 Task: Comment on an existing issue to provide additional information.
Action: Mouse moved to (1263, 74)
Screenshot: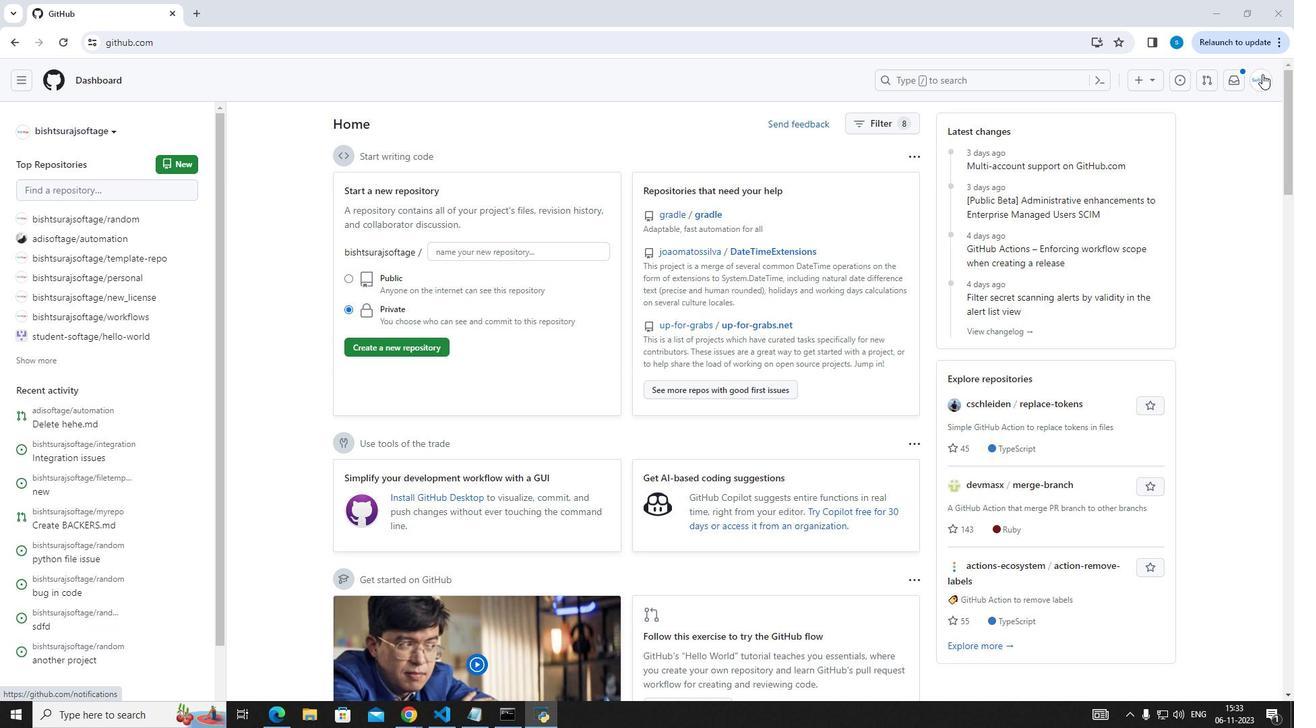 
Action: Mouse pressed left at (1263, 74)
Screenshot: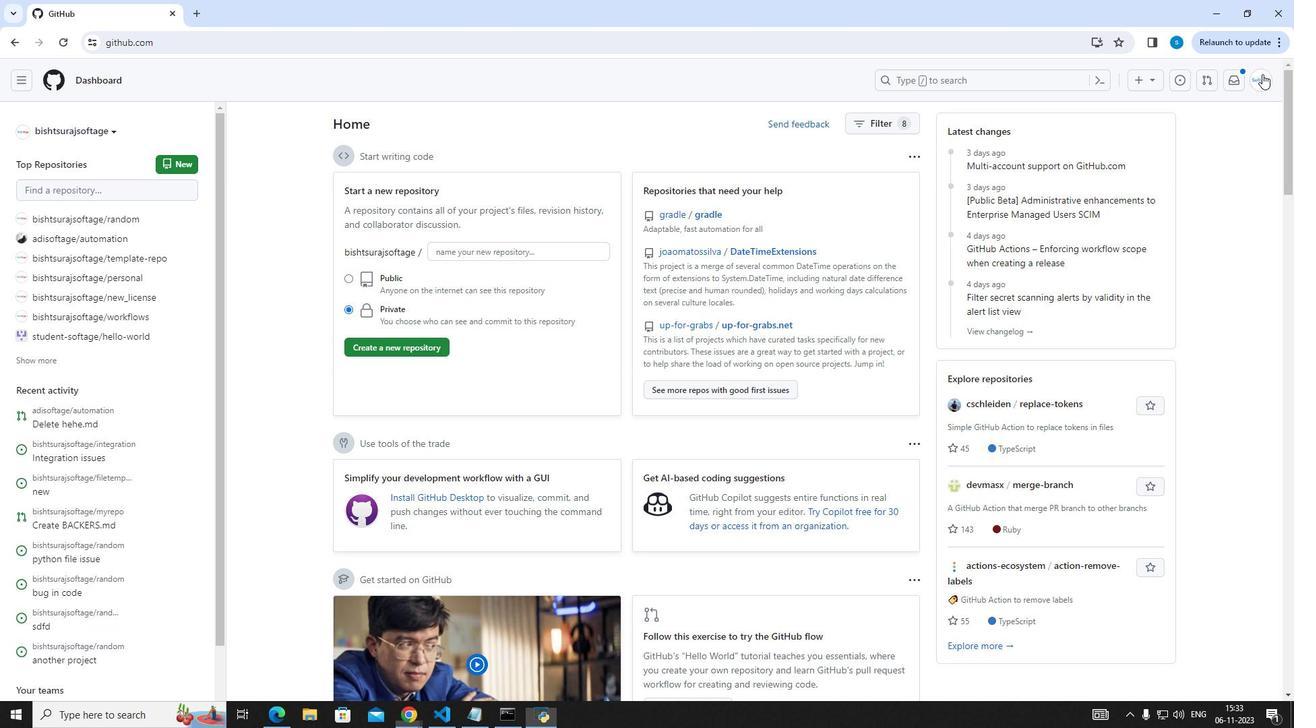 
Action: Mouse moved to (1185, 195)
Screenshot: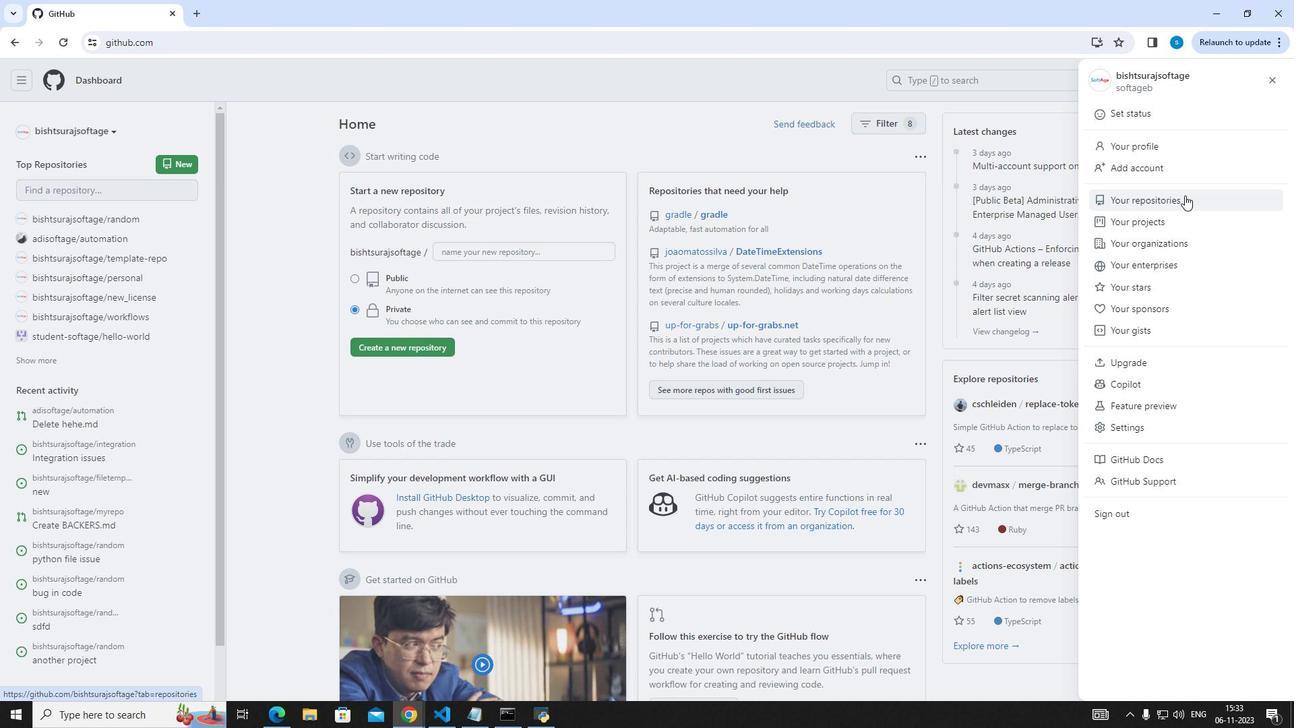 
Action: Mouse pressed left at (1185, 195)
Screenshot: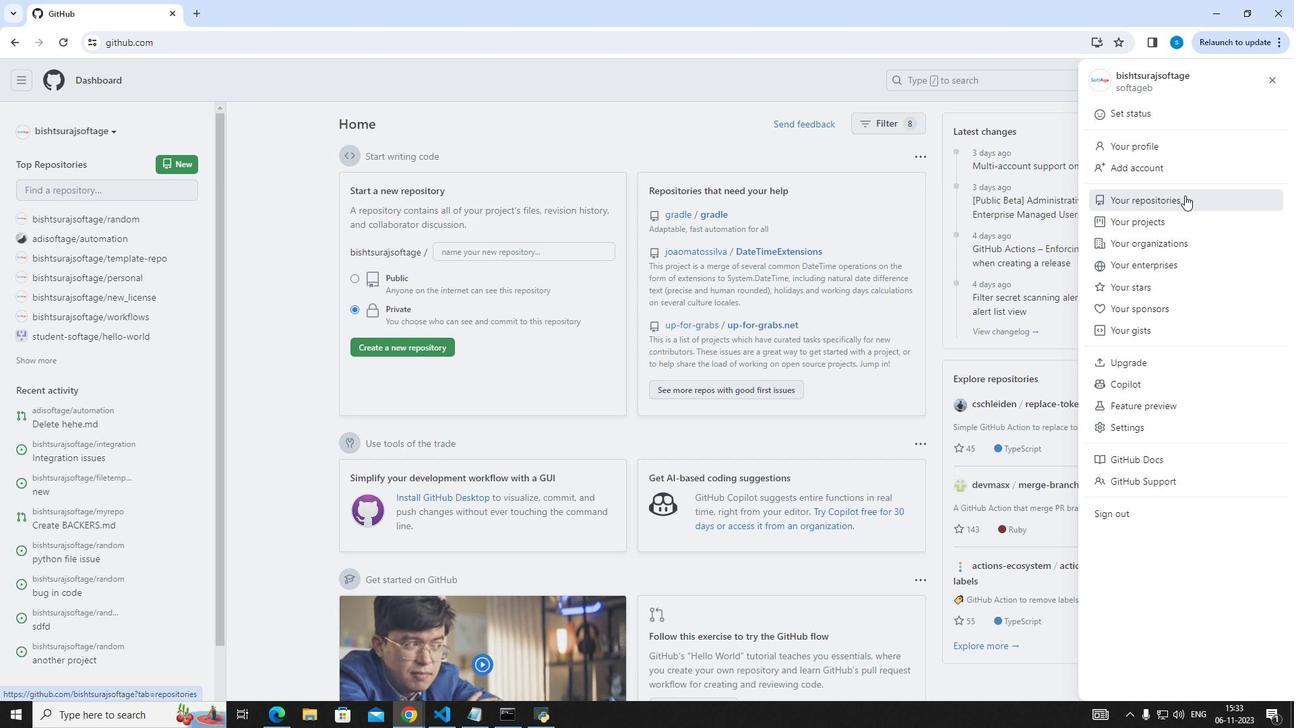 
Action: Mouse moved to (473, 562)
Screenshot: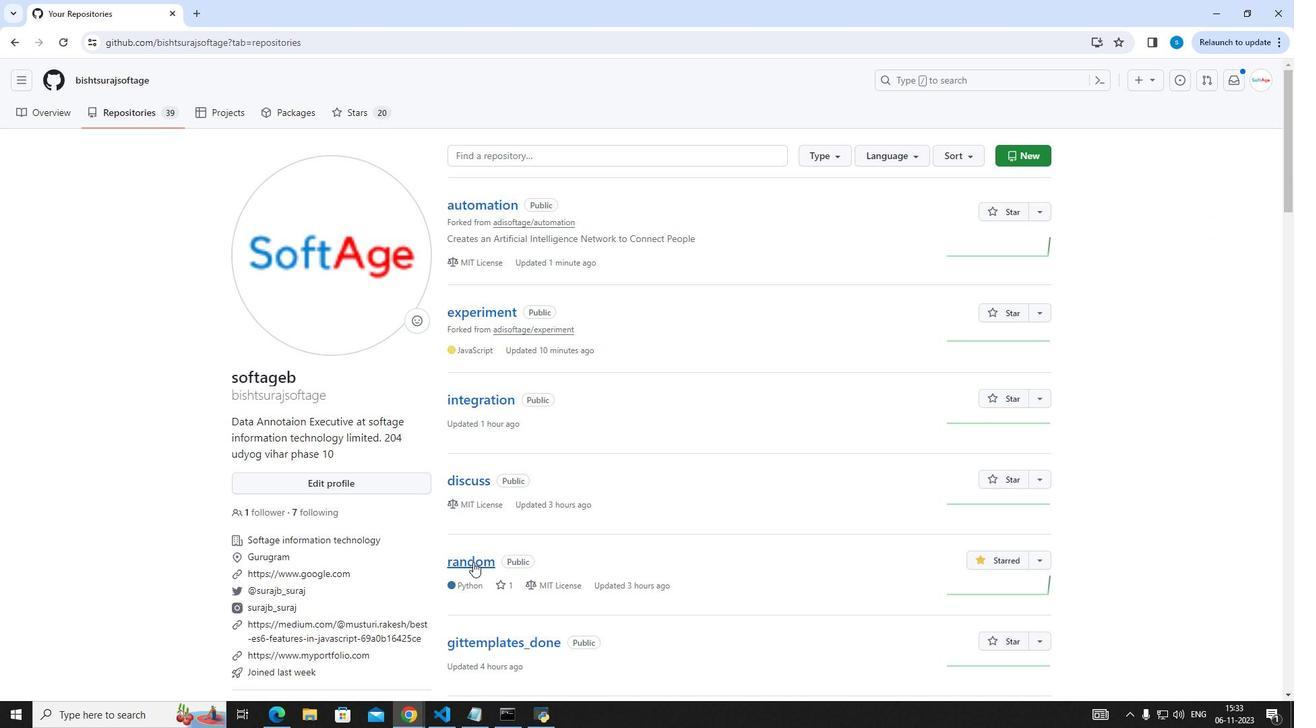 
Action: Mouse pressed left at (473, 562)
Screenshot: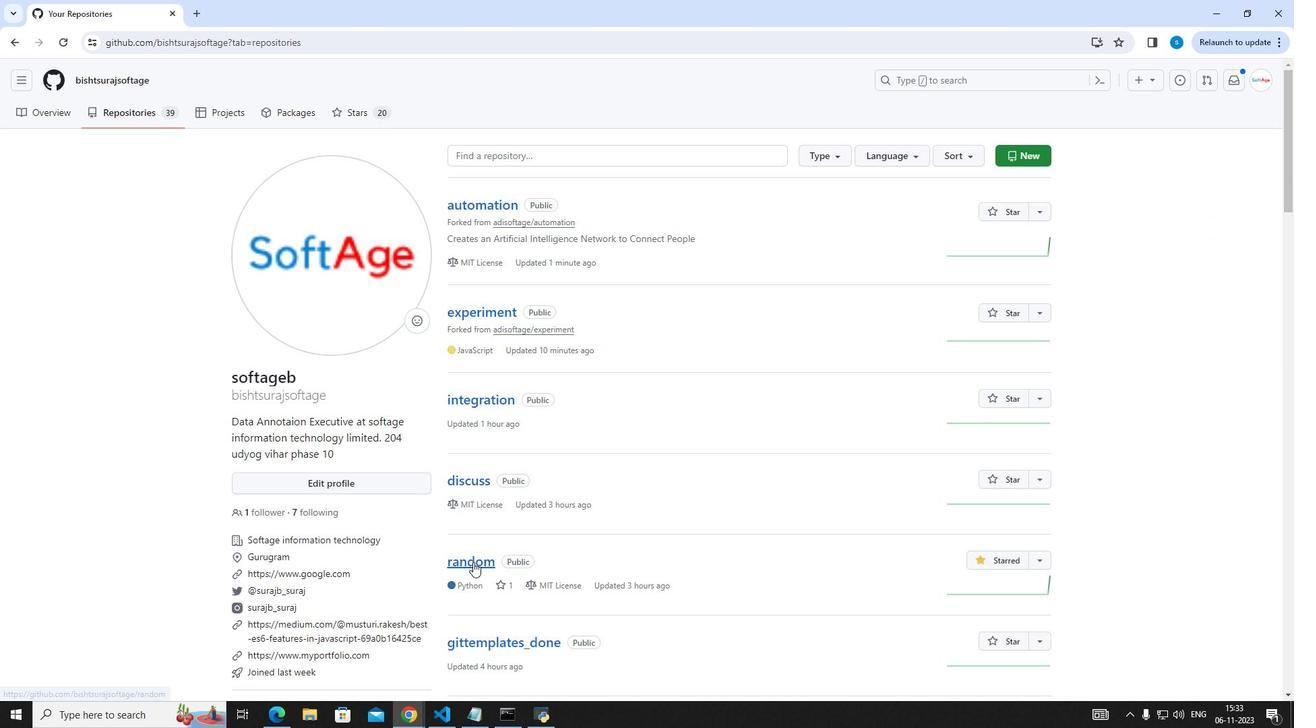 
Action: Mouse moved to (113, 108)
Screenshot: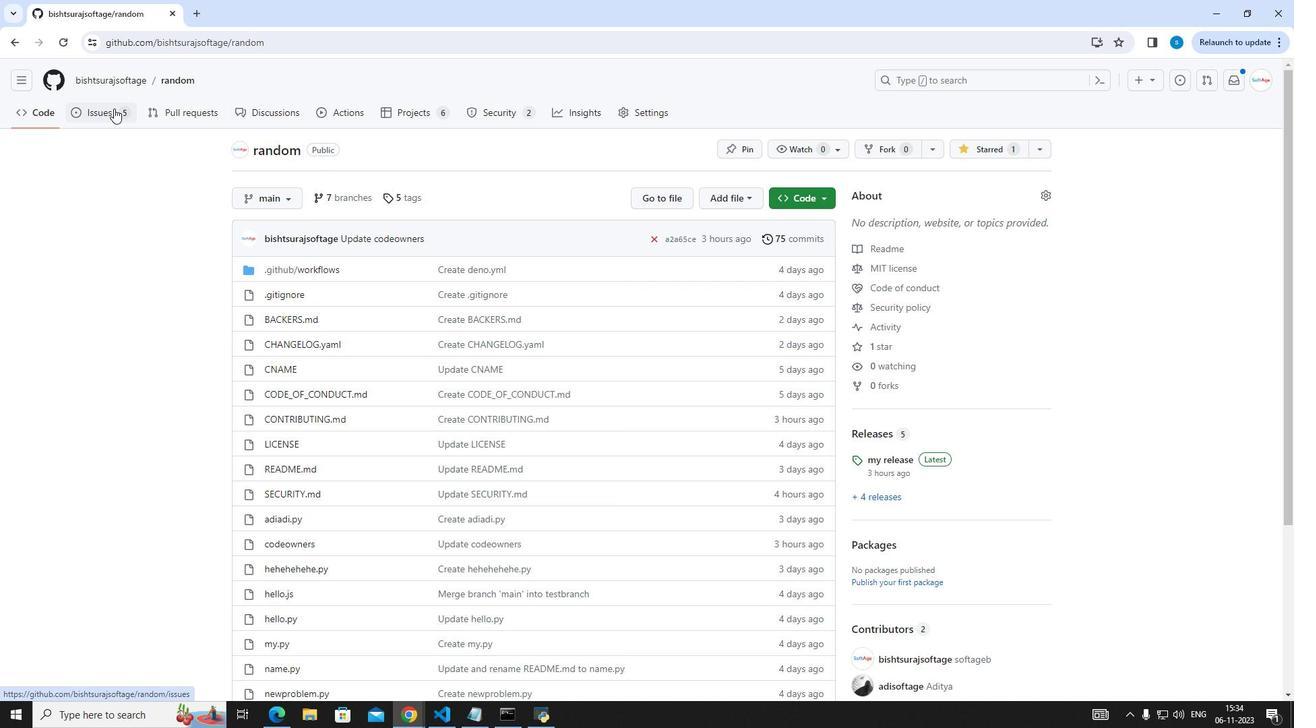 
Action: Mouse pressed left at (113, 108)
Screenshot: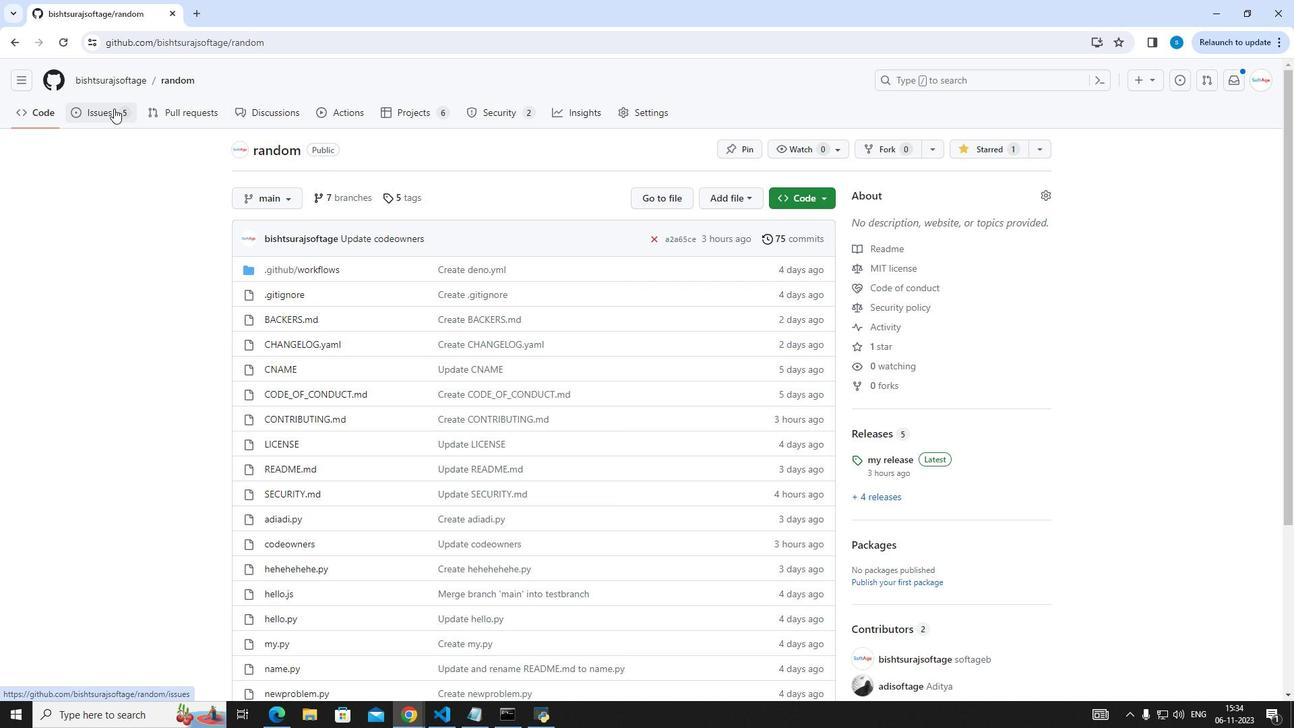 
Action: Mouse moved to (313, 313)
Screenshot: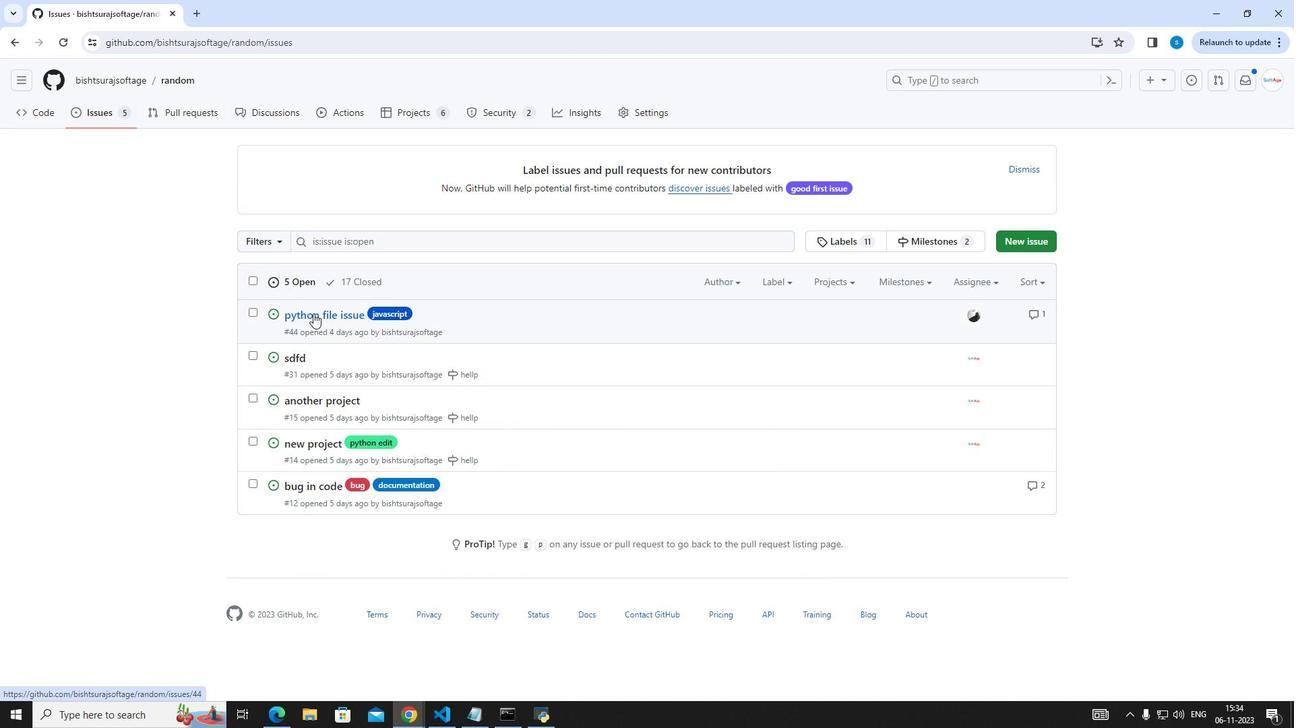 
Action: Mouse pressed left at (313, 313)
Screenshot: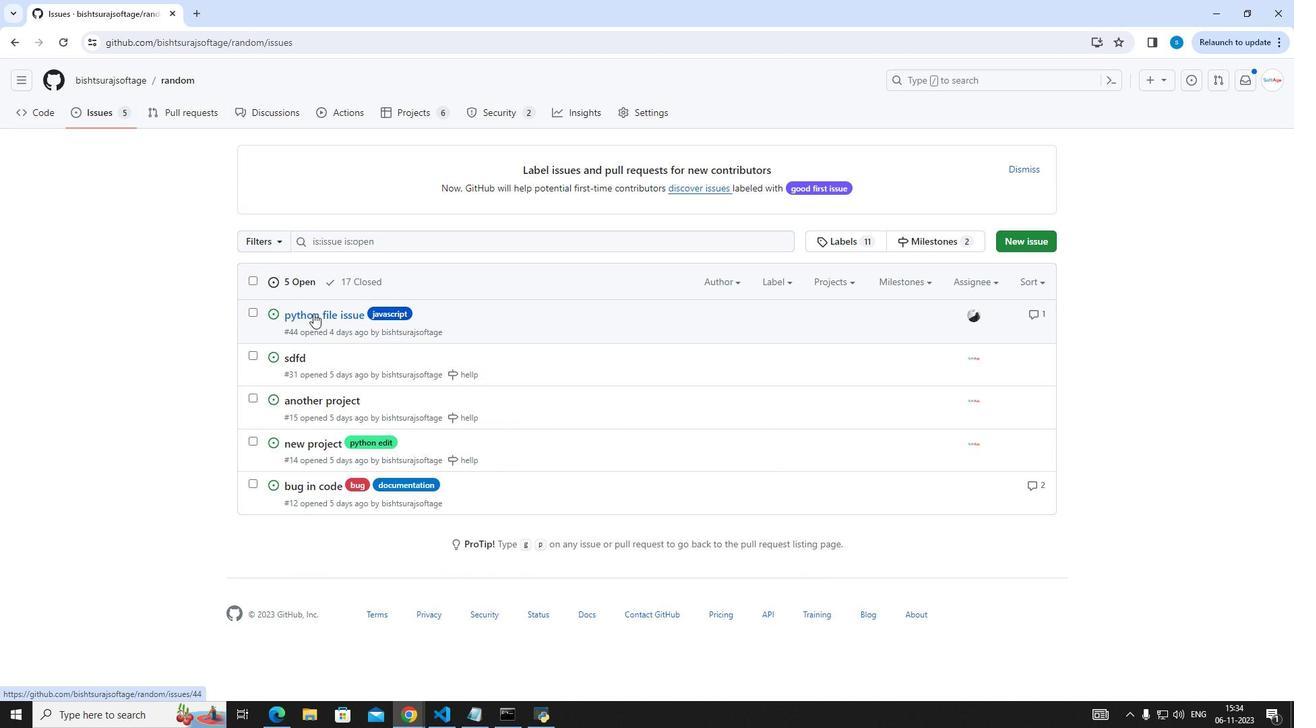 
Action: Mouse moved to (214, 420)
Screenshot: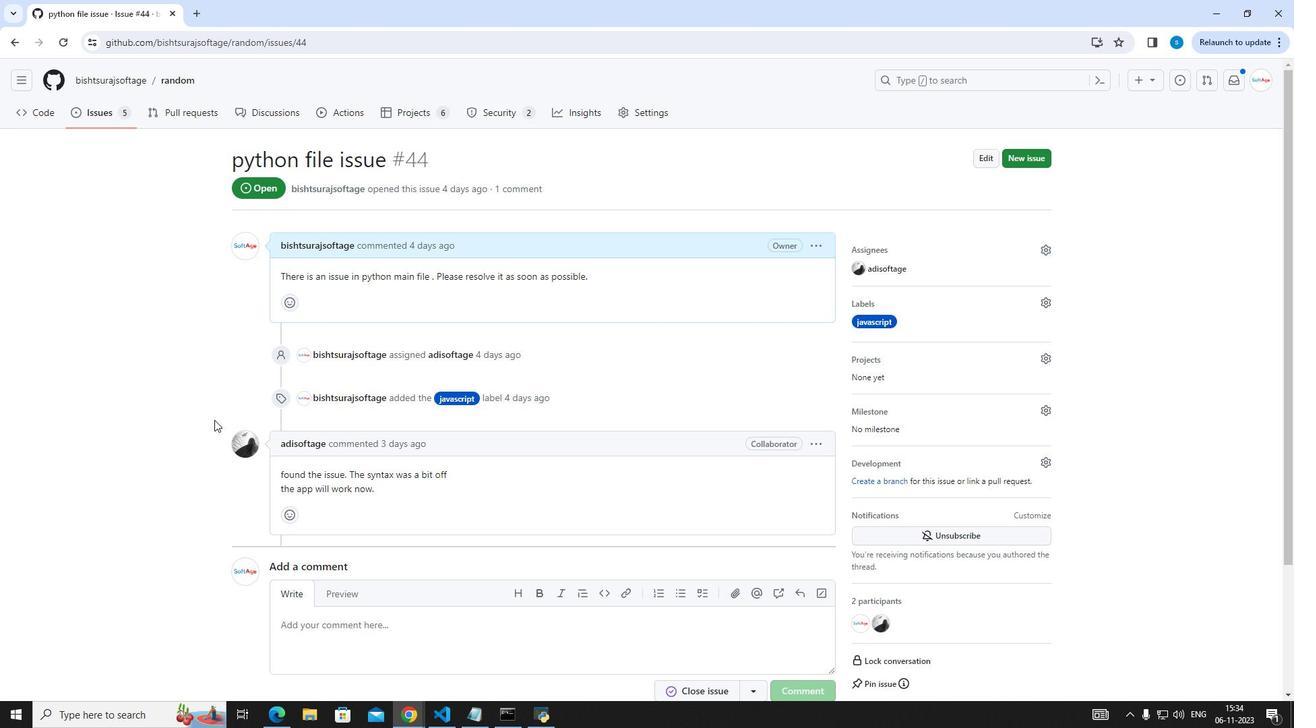
Action: Mouse scrolled (214, 419) with delta (0, 0)
Screenshot: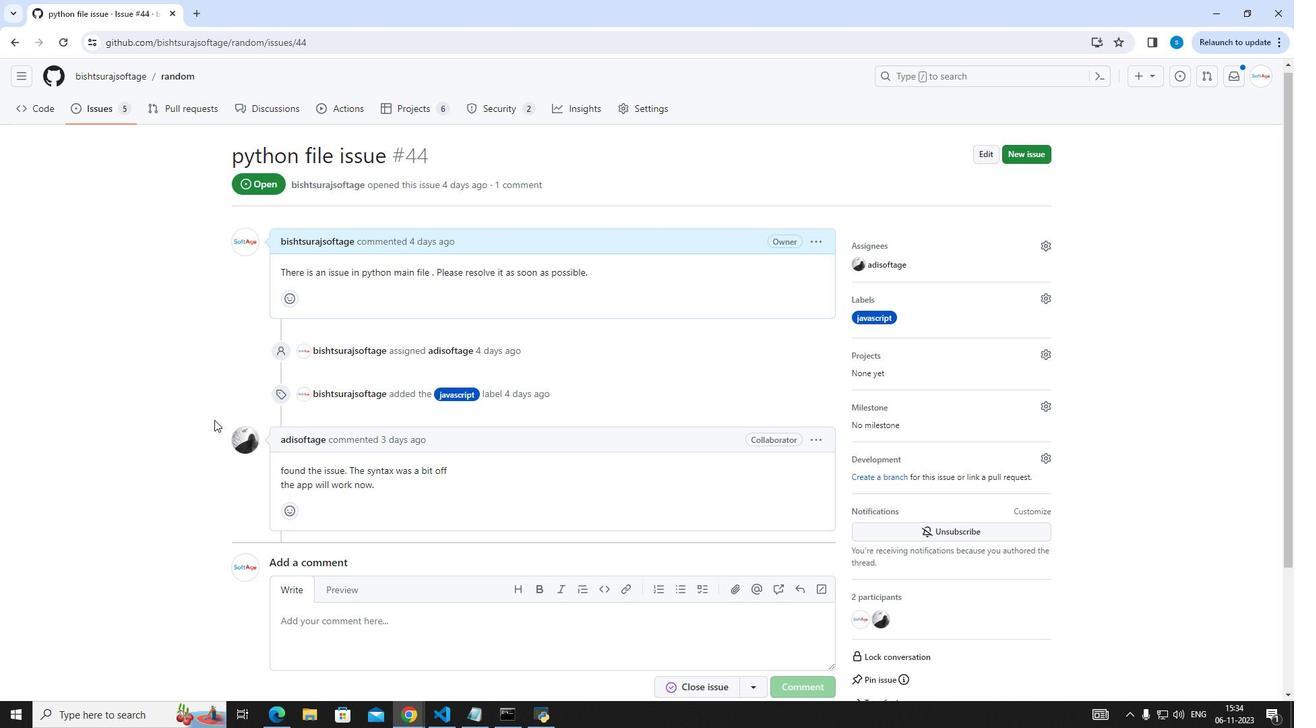 
Action: Mouse scrolled (214, 419) with delta (0, 0)
Screenshot: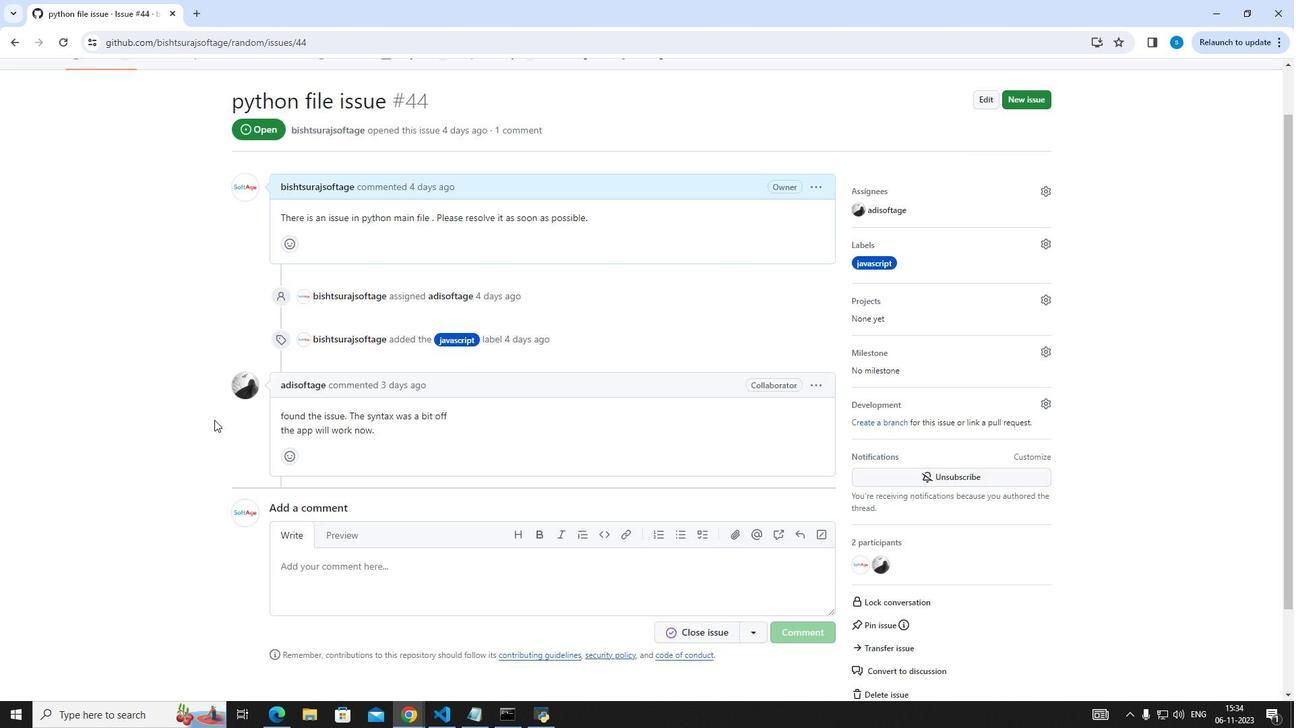 
Action: Mouse scrolled (214, 419) with delta (0, 0)
Screenshot: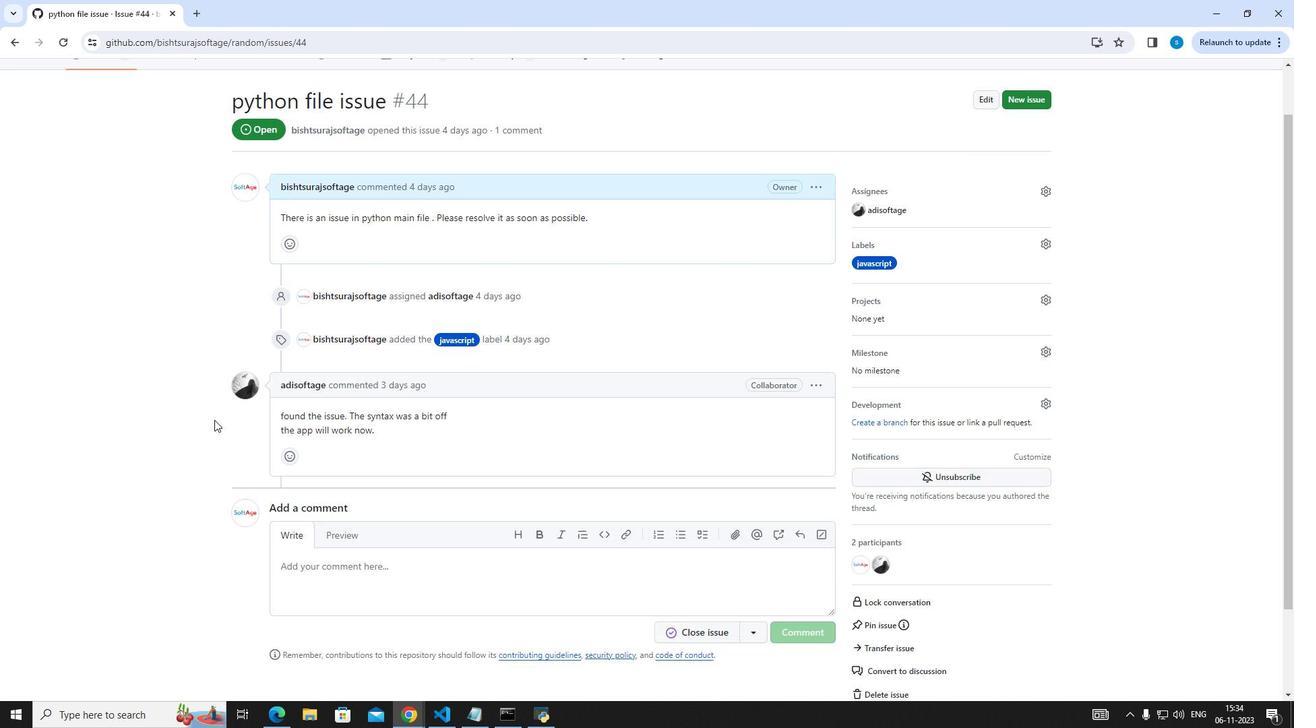 
Action: Mouse moved to (319, 453)
Screenshot: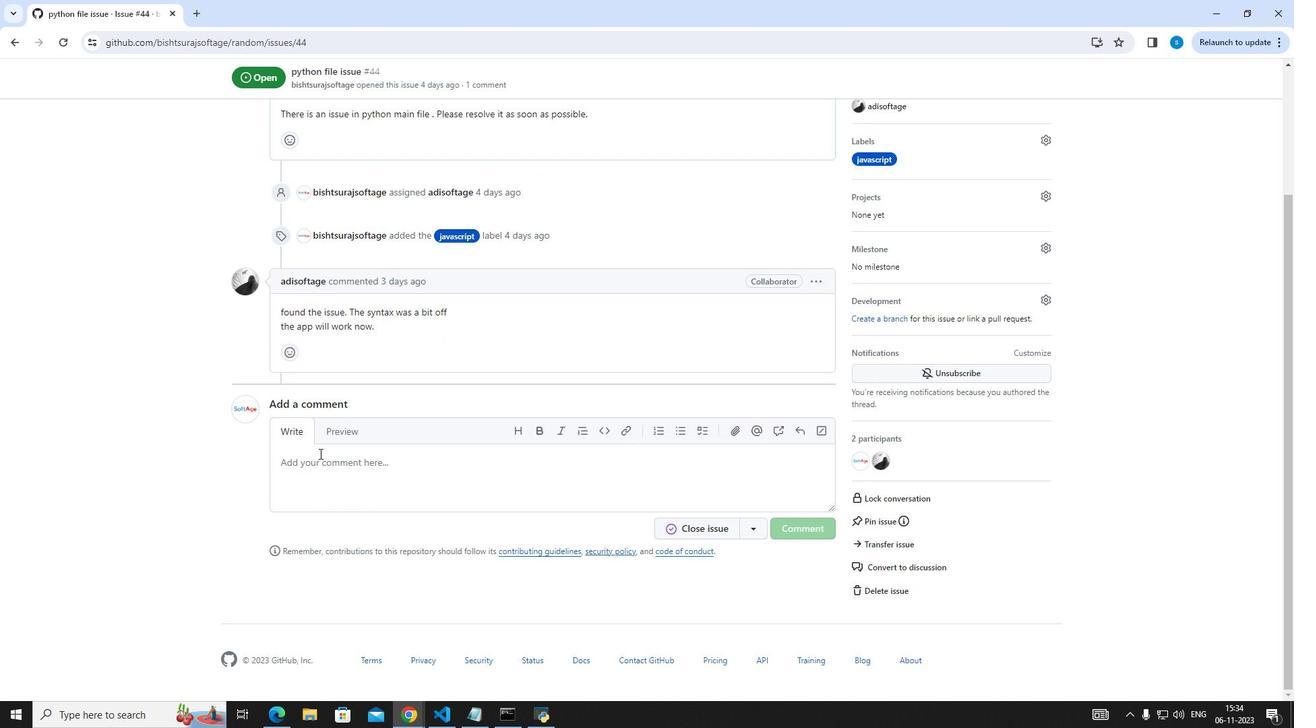 
Action: Mouse pressed left at (319, 453)
Screenshot: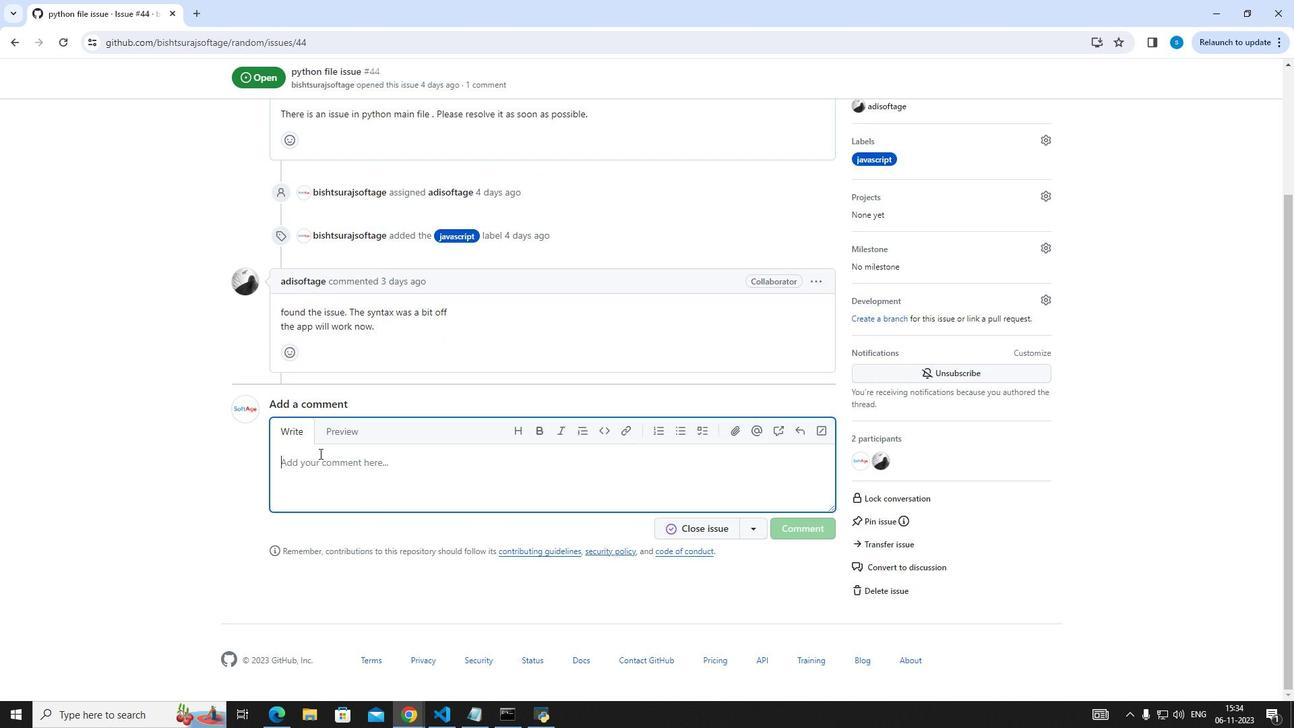 
Action: Key pressed <Key.shift_r>Wee<Key.backspace>l<Key.space><Key.backspace>l<Key.space><Key.shift_r>I<Key.space>am<Key.space>writing<Key.space>this<Key.space>comment<Key.space>to<Key.space>ensure<Key.space>that<Key.space>all<Key.space>the<Key.space>above<Key.space>issues<Key.space>are<Key.space>fixed<Key.space>and<Key.space>dono<Key.backspace>'t<Key.space>need<Key.space>further<Key.space>considerations.
Screenshot: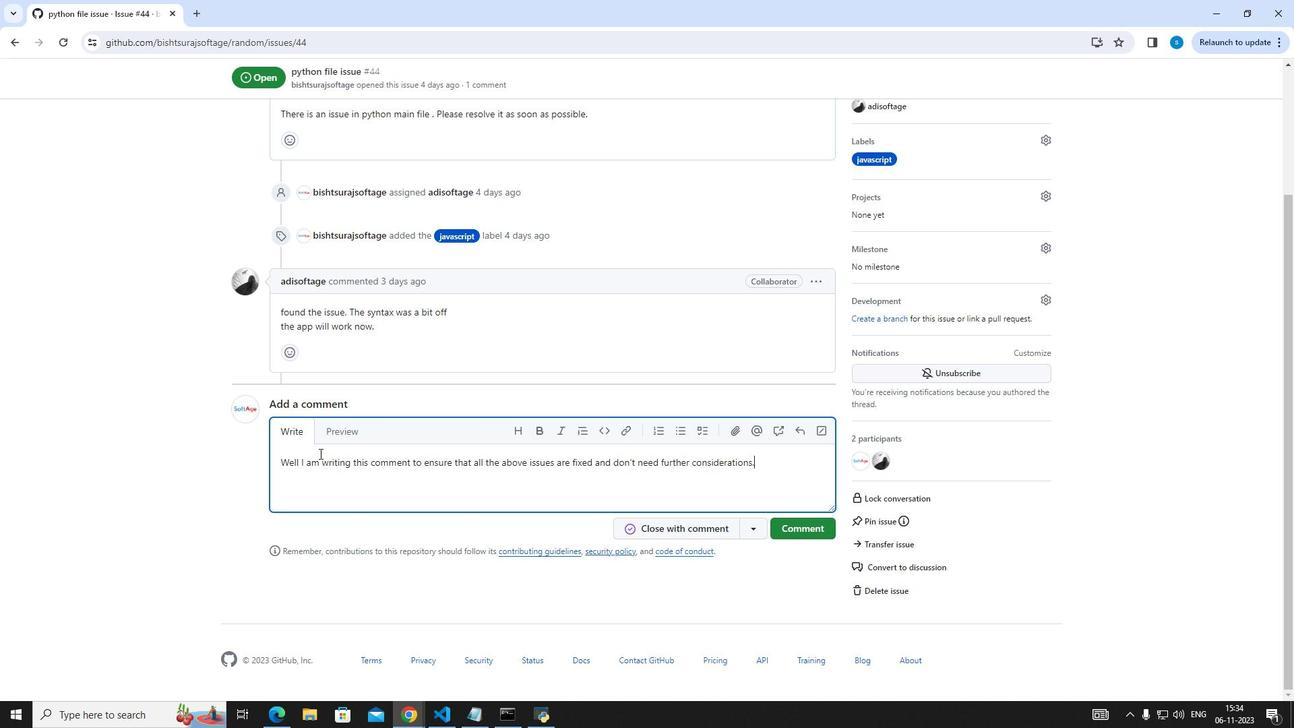 
Action: Mouse moved to (794, 528)
Screenshot: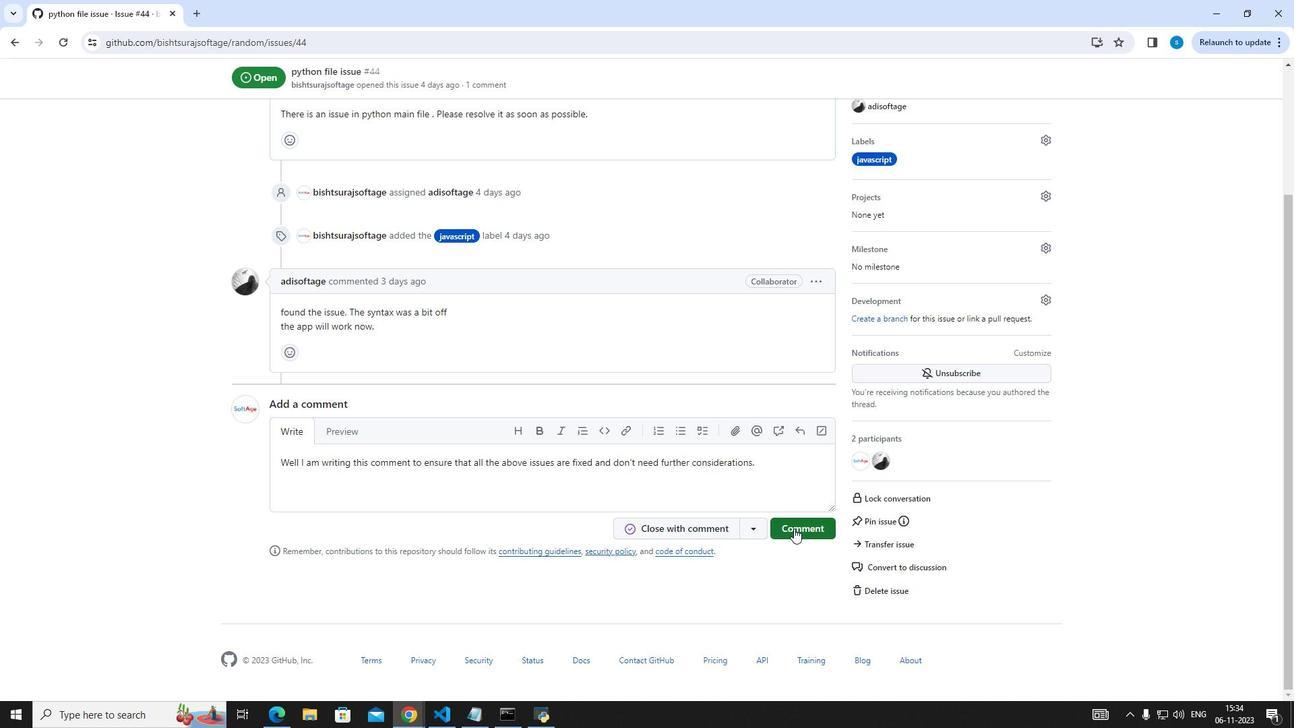 
Action: Mouse pressed left at (794, 528)
Screenshot: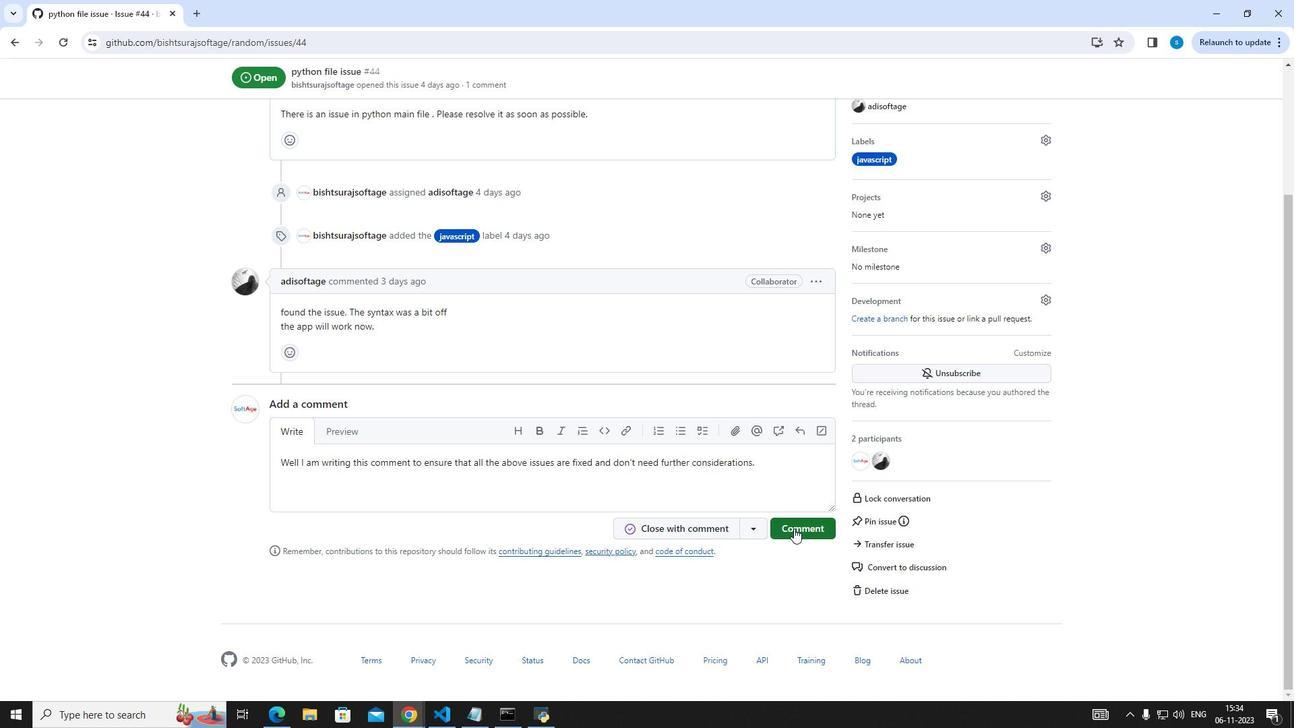 
Action: Mouse moved to (562, 397)
Screenshot: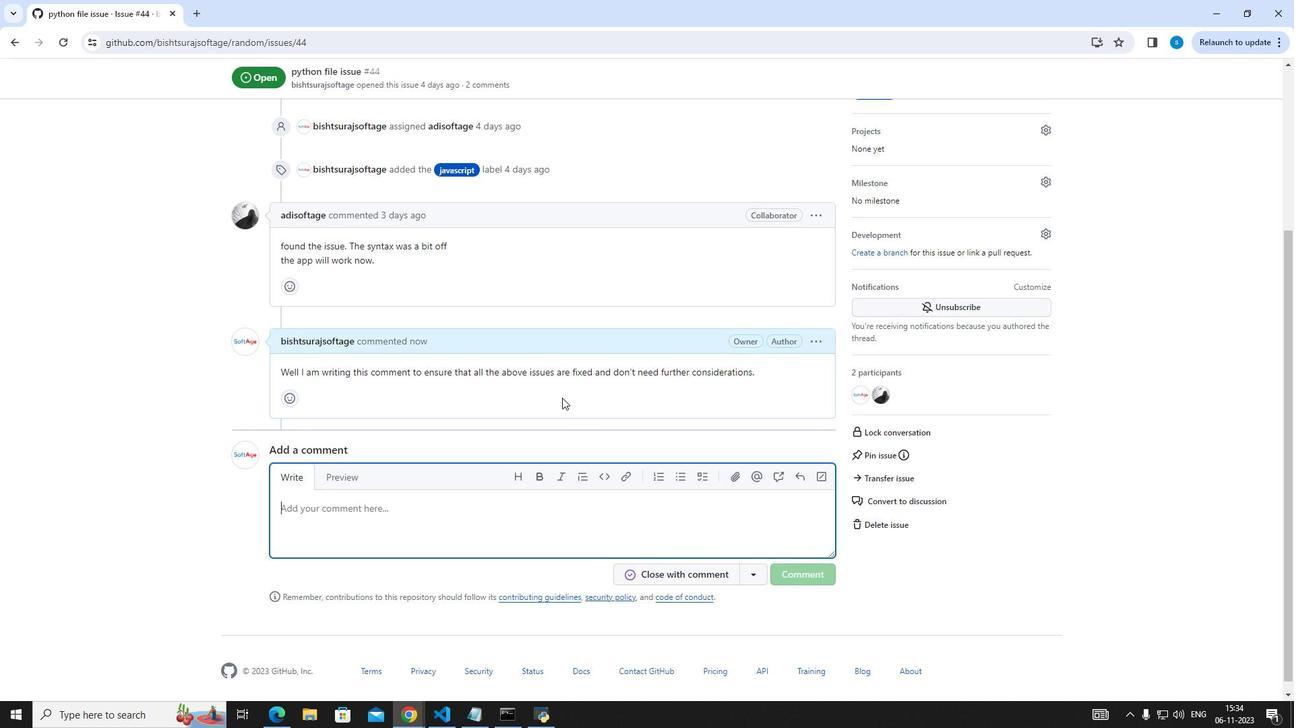 
